Task: Look for products in the category "Specialty Cheeses" from Mauro & Gianni only.
Action: Mouse moved to (802, 275)
Screenshot: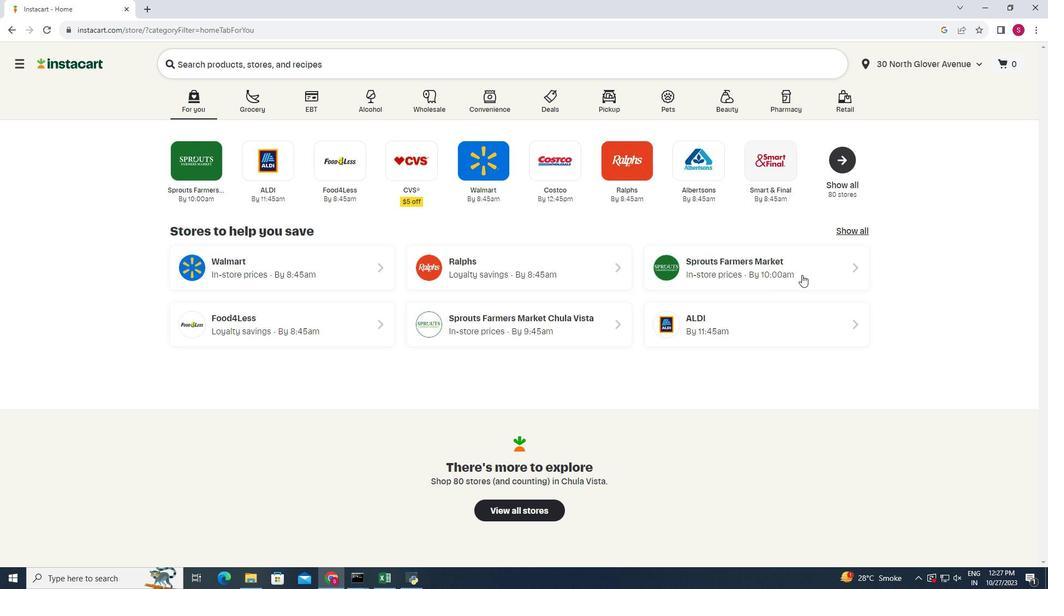 
Action: Mouse pressed left at (802, 275)
Screenshot: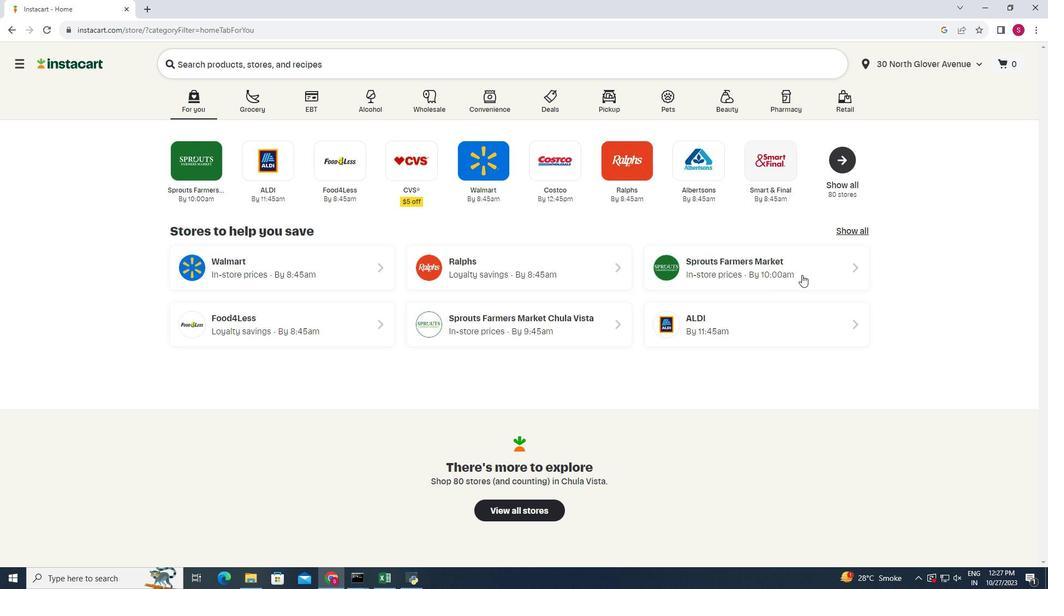 
Action: Mouse moved to (51, 477)
Screenshot: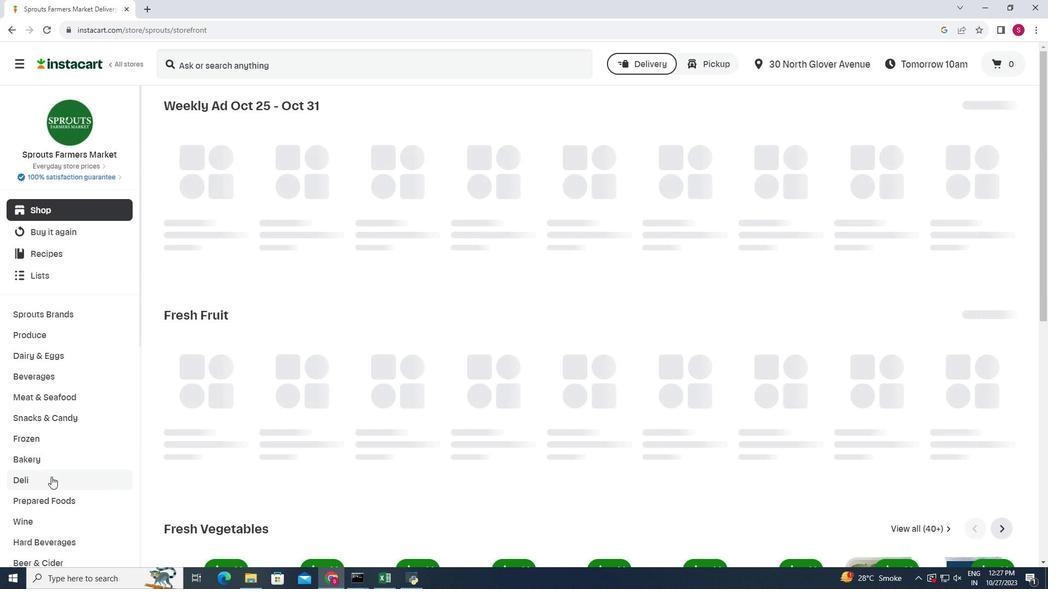 
Action: Mouse pressed left at (51, 477)
Screenshot: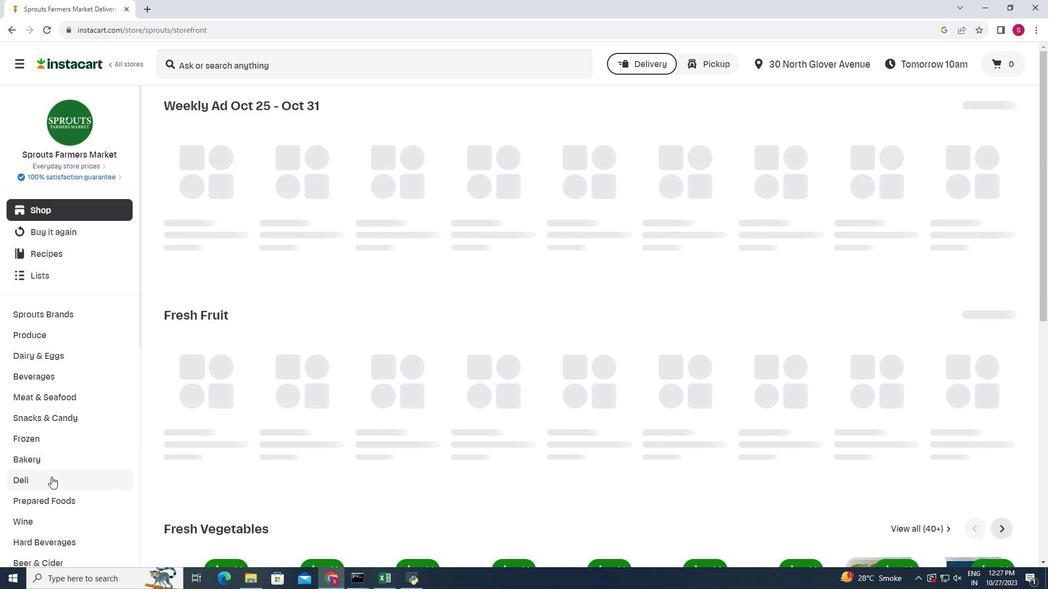 
Action: Mouse moved to (291, 133)
Screenshot: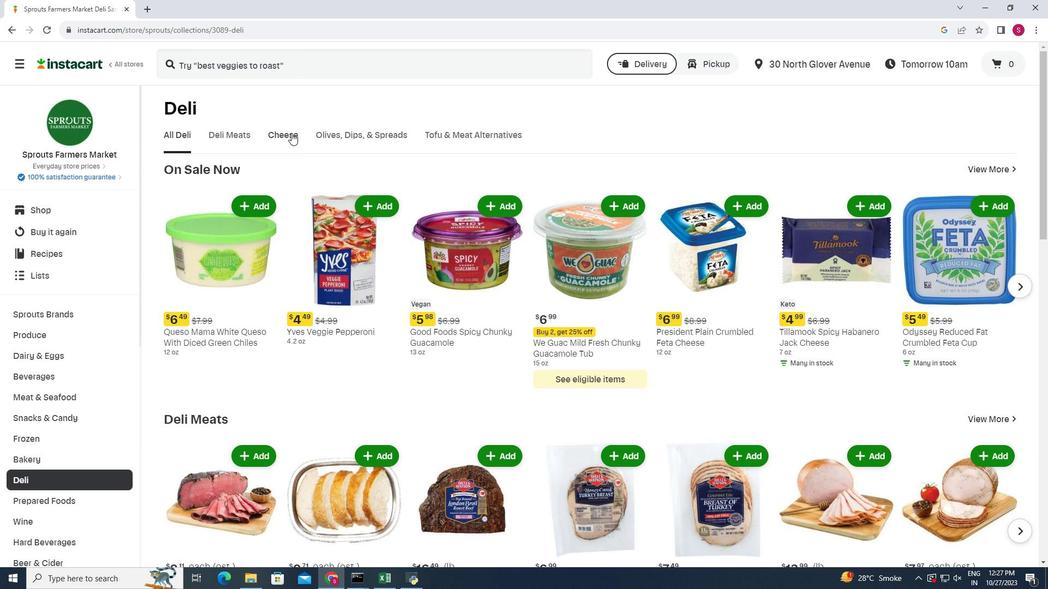 
Action: Mouse pressed left at (291, 133)
Screenshot: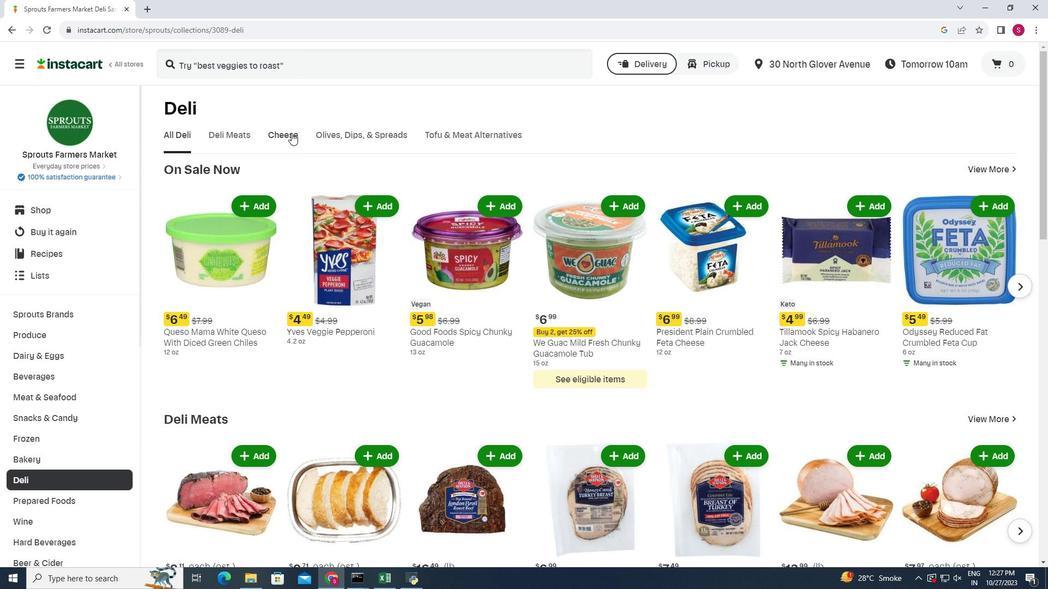 
Action: Mouse moved to (1014, 176)
Screenshot: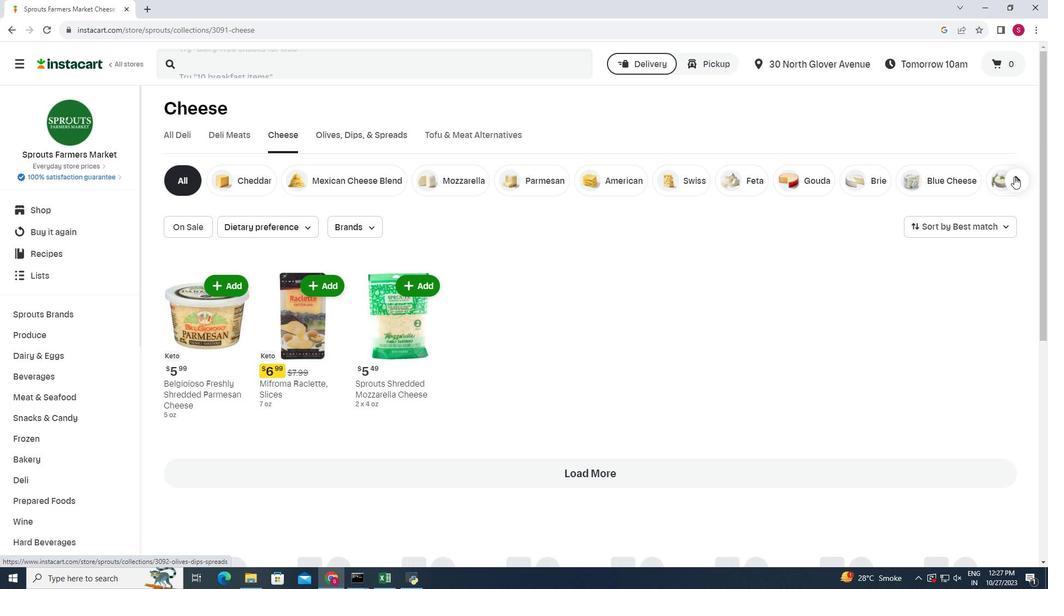 
Action: Mouse pressed left at (1014, 176)
Screenshot: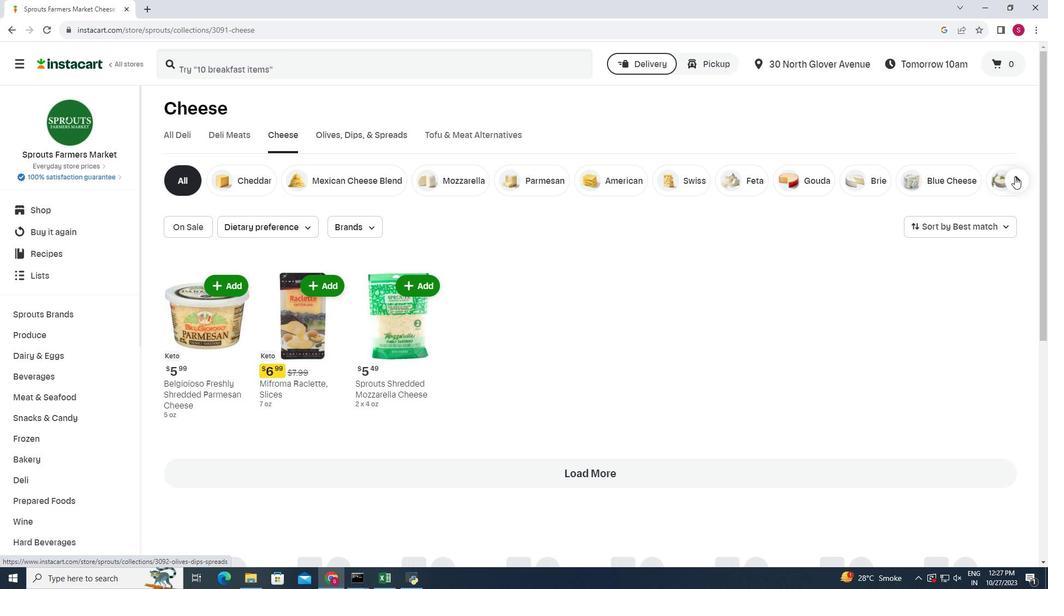 
Action: Mouse moved to (966, 187)
Screenshot: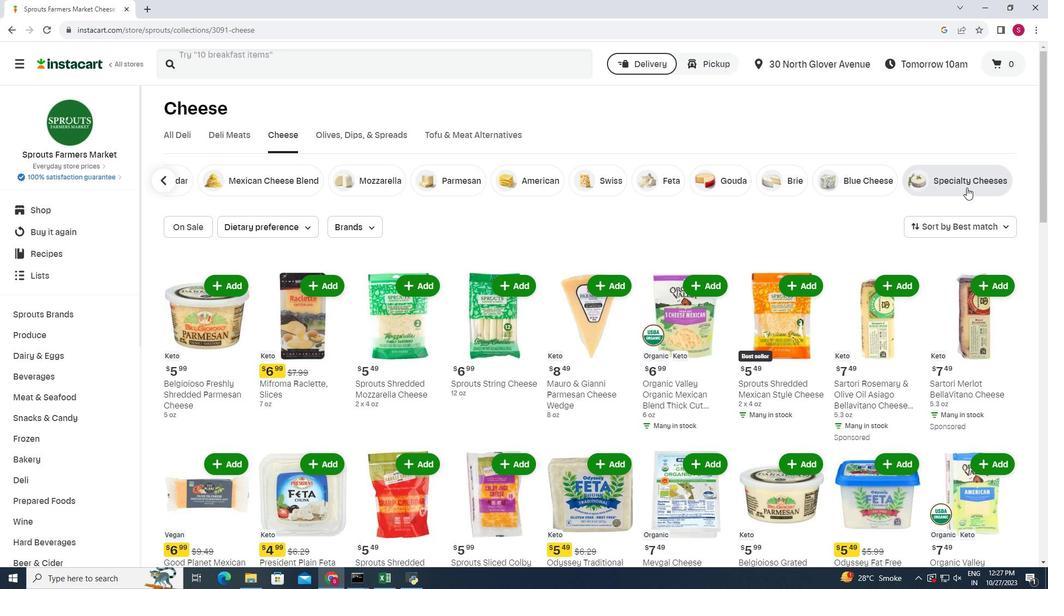 
Action: Mouse pressed left at (966, 187)
Screenshot: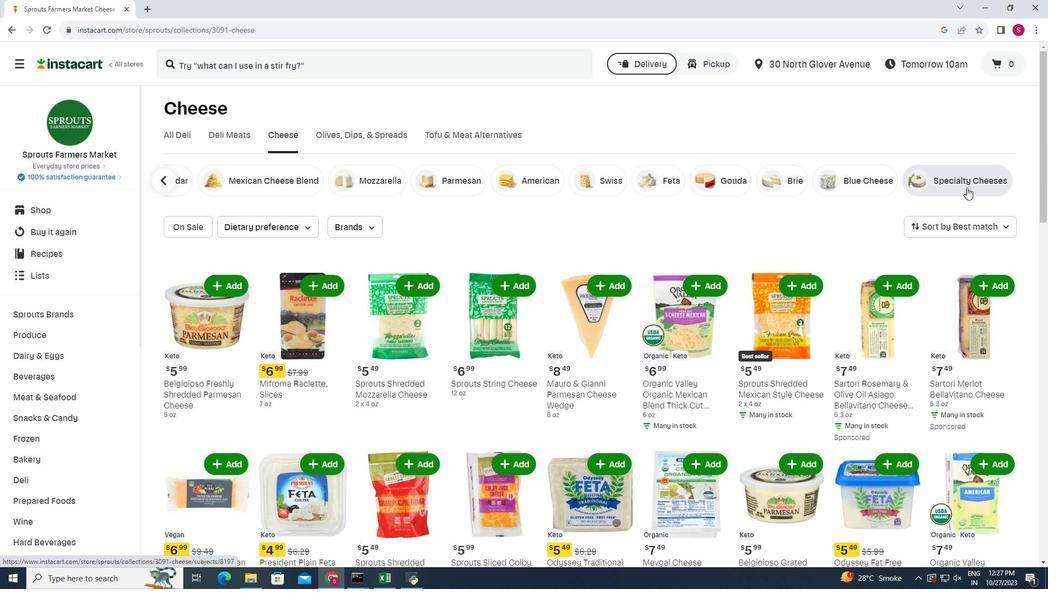 
Action: Mouse moved to (372, 228)
Screenshot: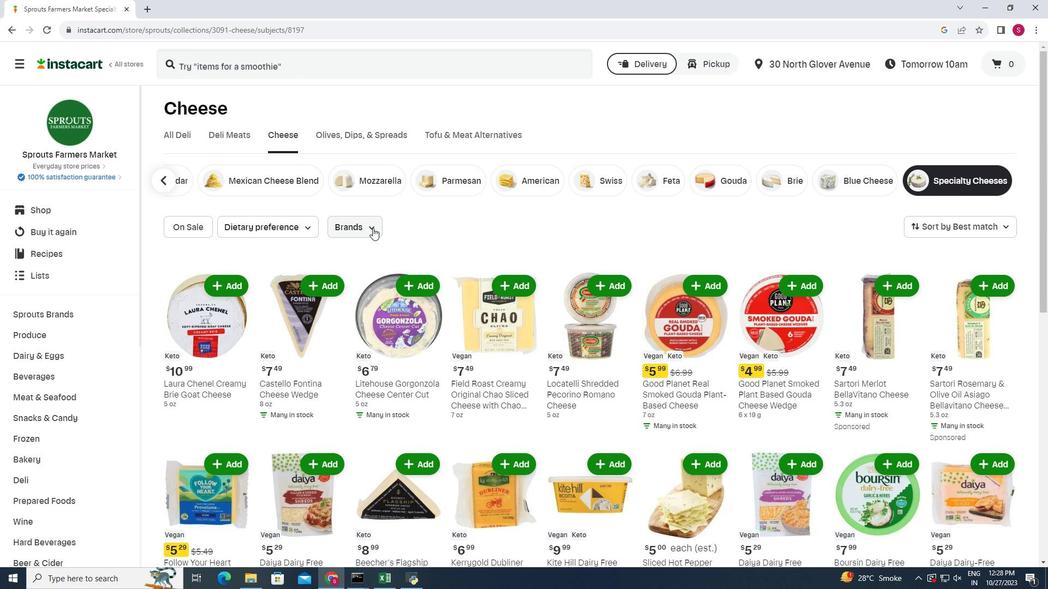 
Action: Mouse pressed left at (372, 228)
Screenshot: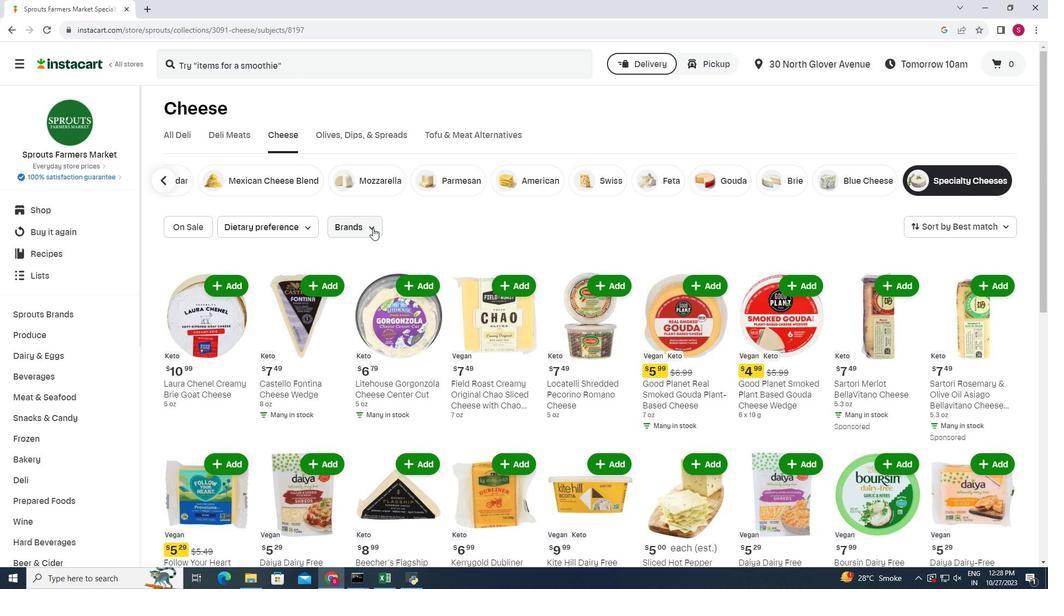 
Action: Mouse moved to (374, 287)
Screenshot: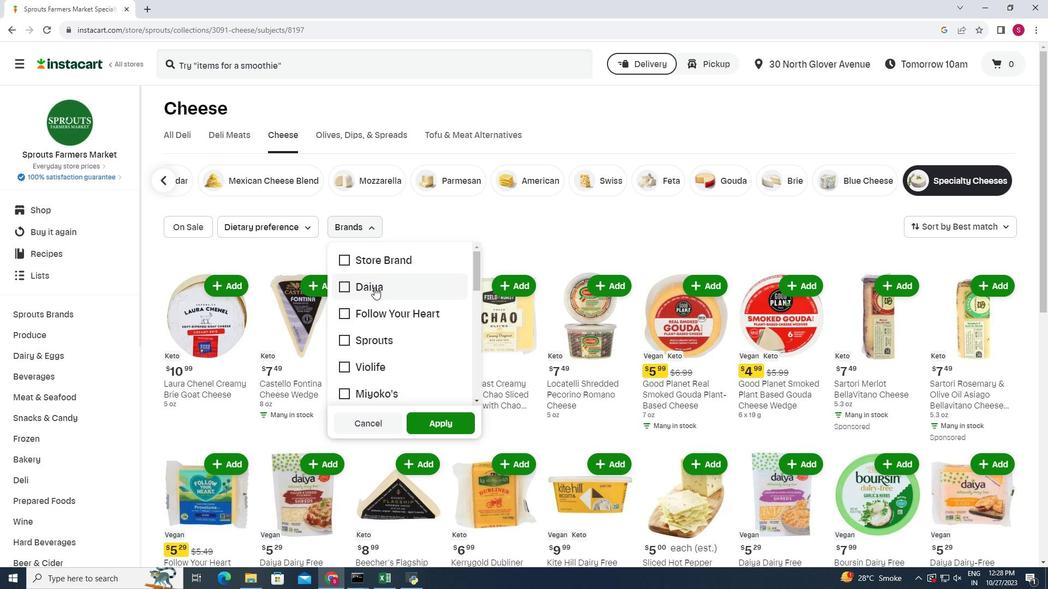 
Action: Mouse scrolled (374, 287) with delta (0, 0)
Screenshot: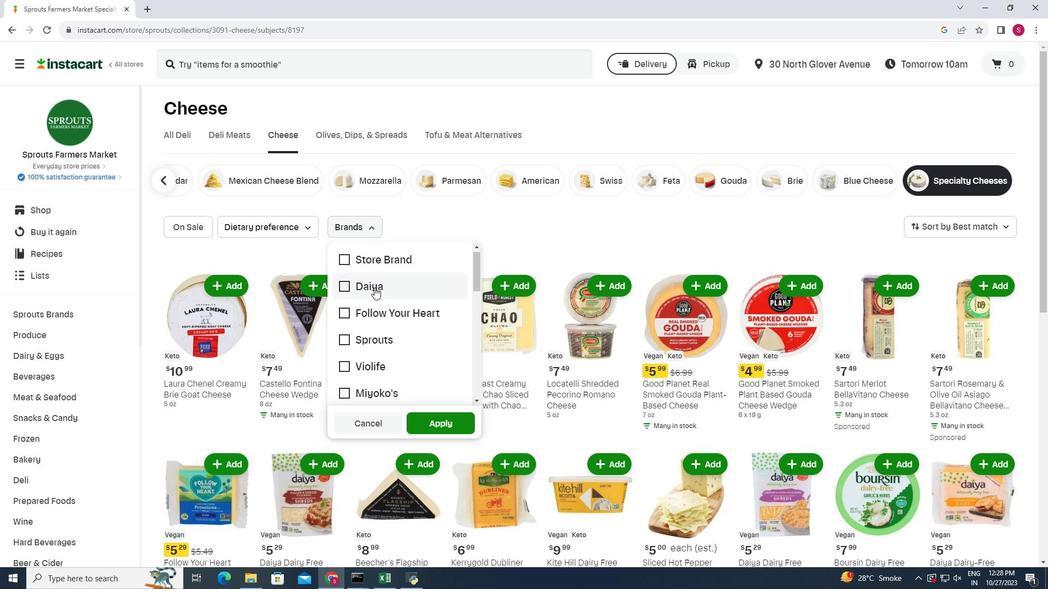 
Action: Mouse moved to (375, 288)
Screenshot: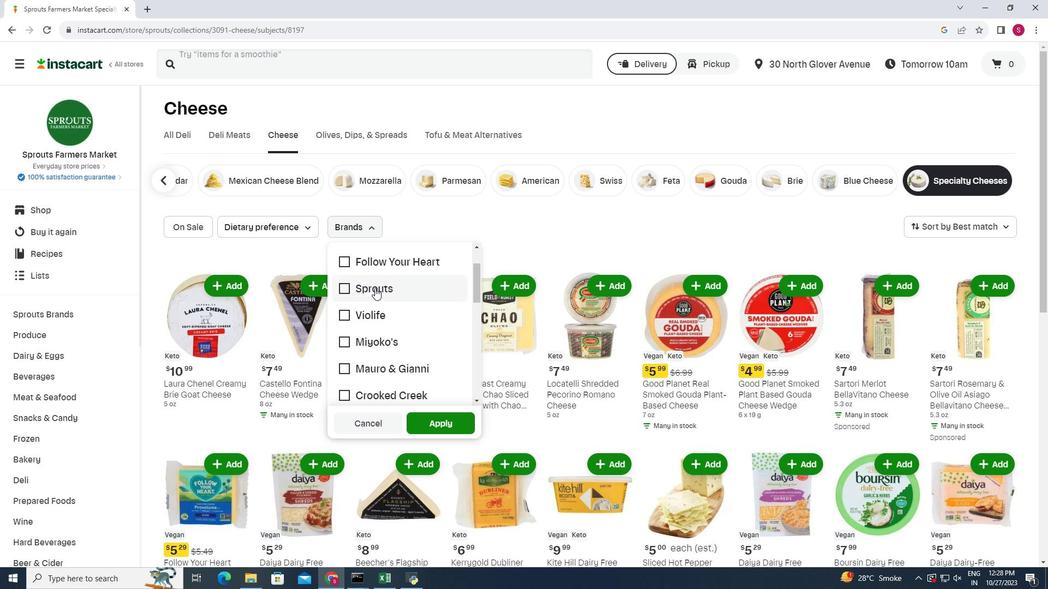 
Action: Mouse scrolled (375, 287) with delta (0, 0)
Screenshot: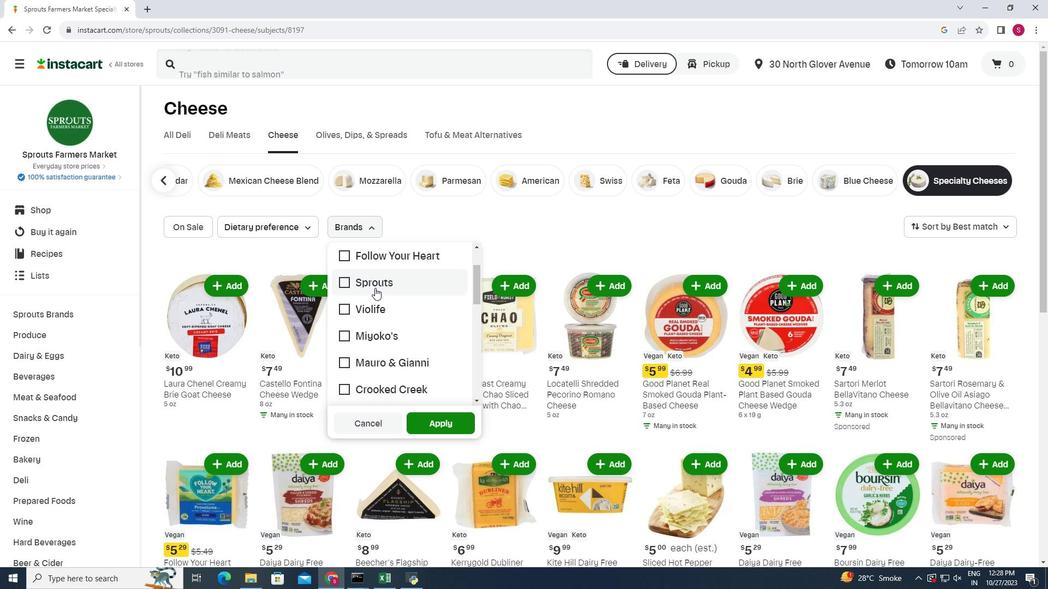 
Action: Mouse moved to (345, 306)
Screenshot: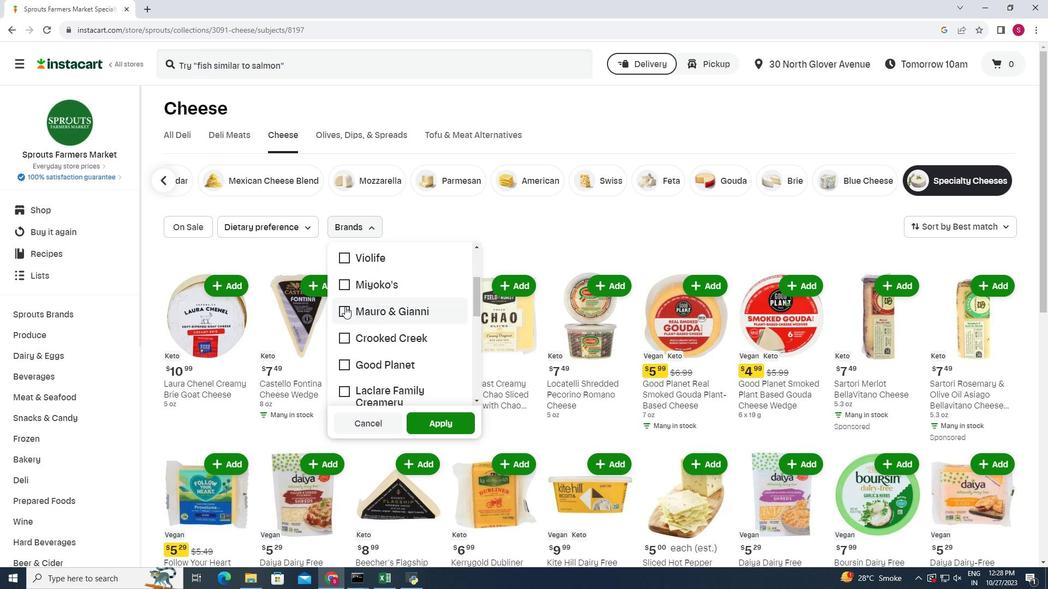 
Action: Mouse pressed left at (345, 306)
Screenshot: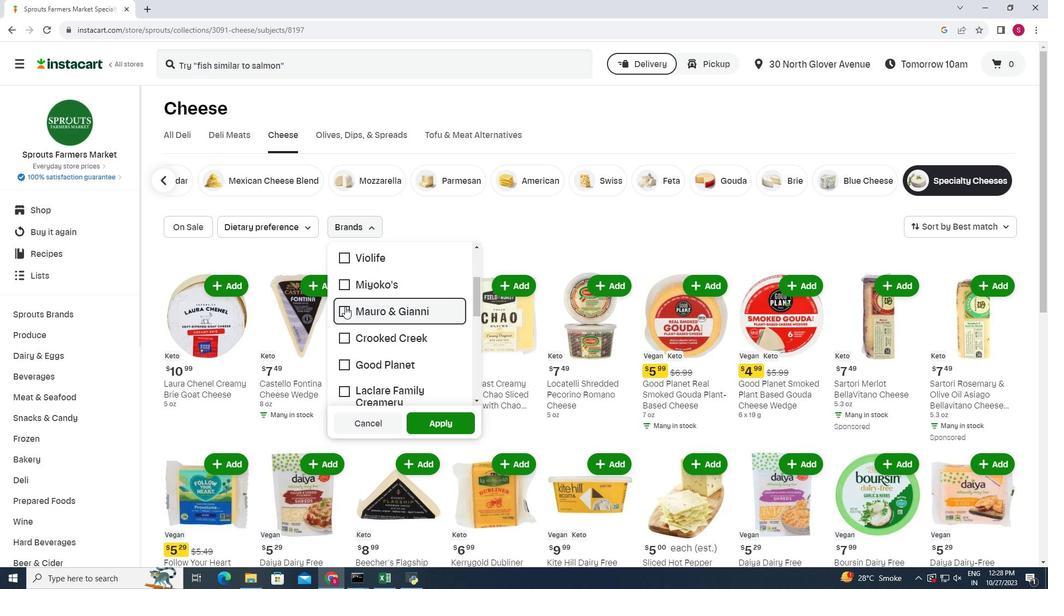 
Action: Mouse moved to (432, 418)
Screenshot: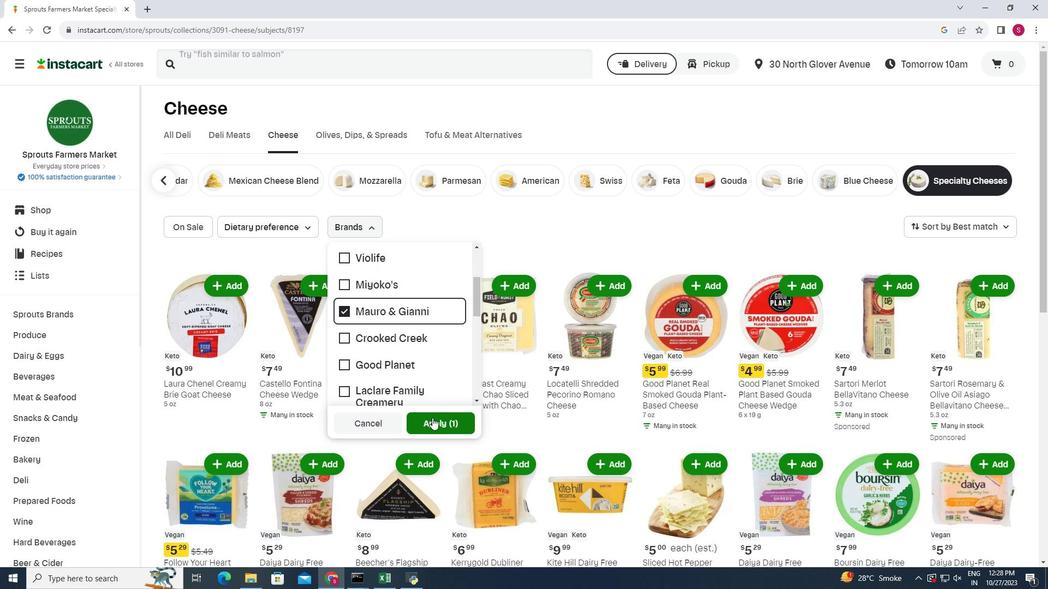 
Action: Mouse pressed left at (432, 418)
Screenshot: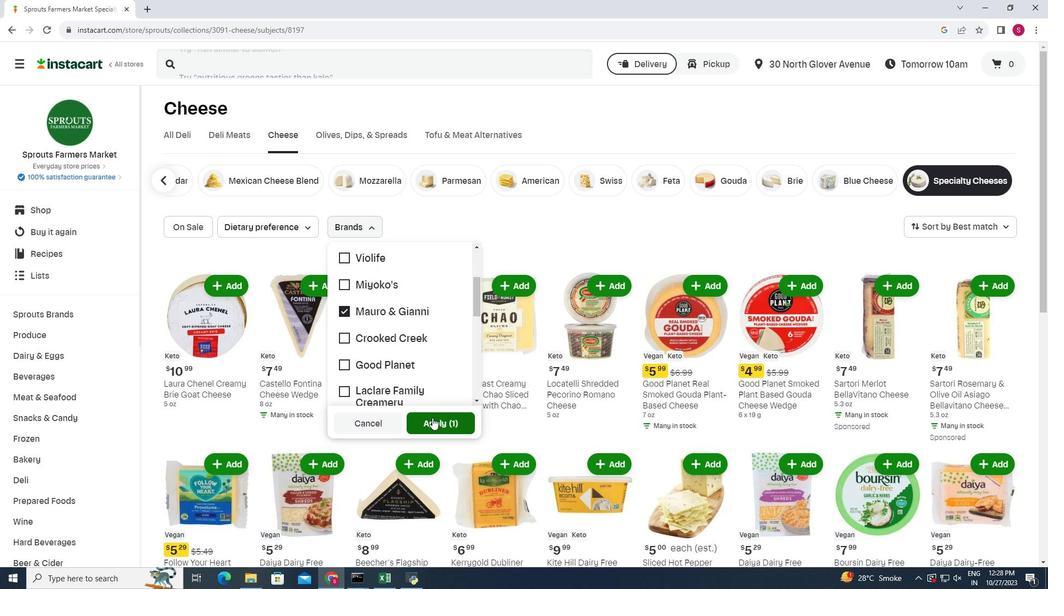 
Action: Mouse moved to (430, 413)
Screenshot: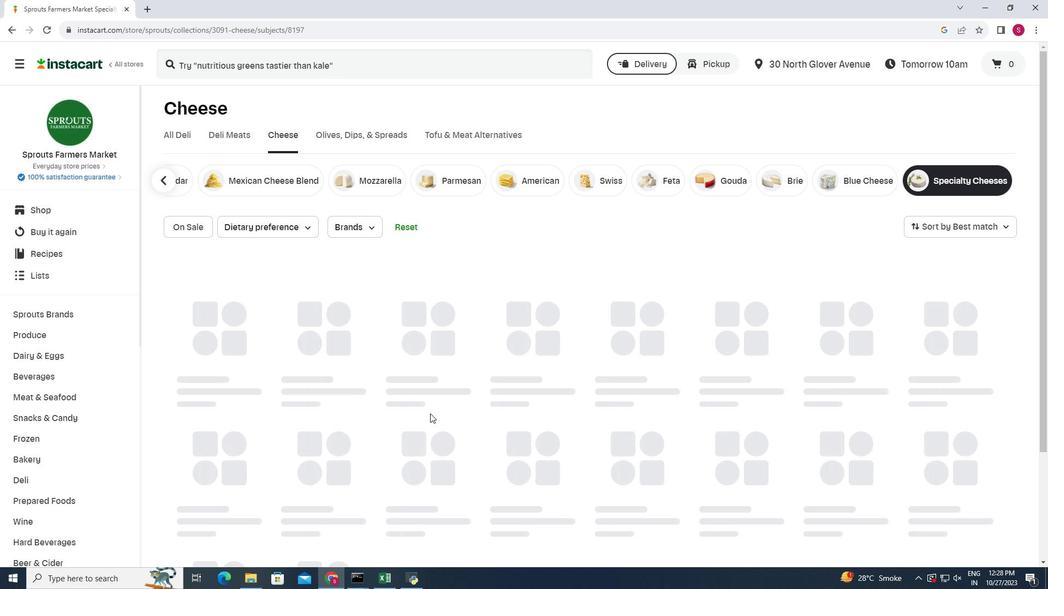 
